 Task: Delete all the existing accounts and leads
Action: Mouse moved to (321, 223)
Screenshot: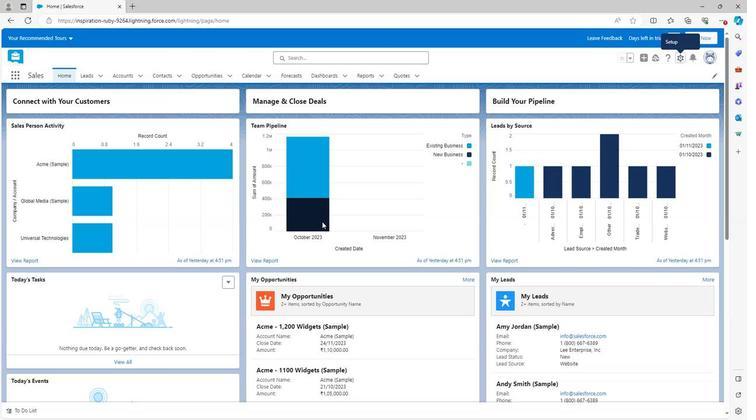 
Action: Mouse scrolled (321, 222) with delta (0, 0)
Screenshot: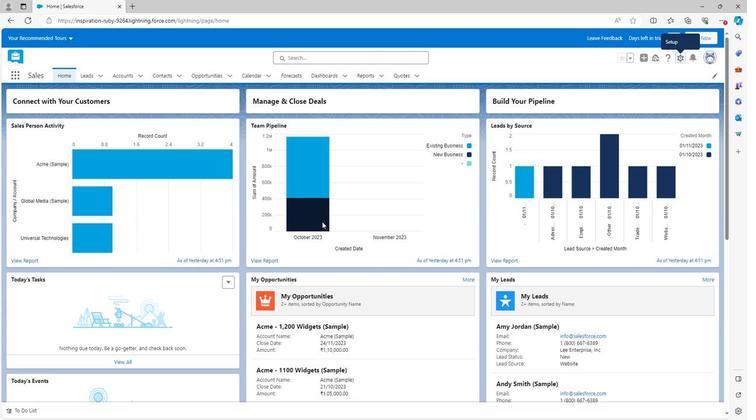 
Action: Mouse scrolled (321, 222) with delta (0, 0)
Screenshot: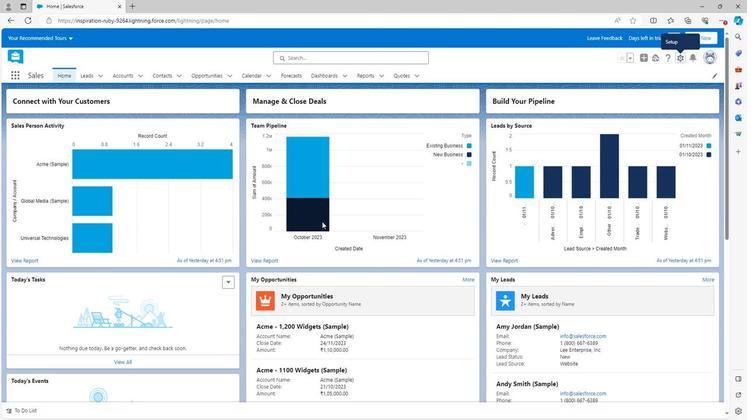 
Action: Mouse scrolled (321, 222) with delta (0, 0)
Screenshot: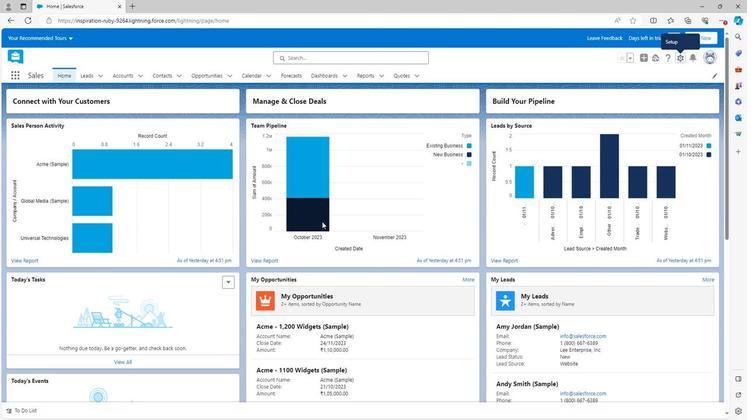 
Action: Mouse scrolled (321, 222) with delta (0, 0)
Screenshot: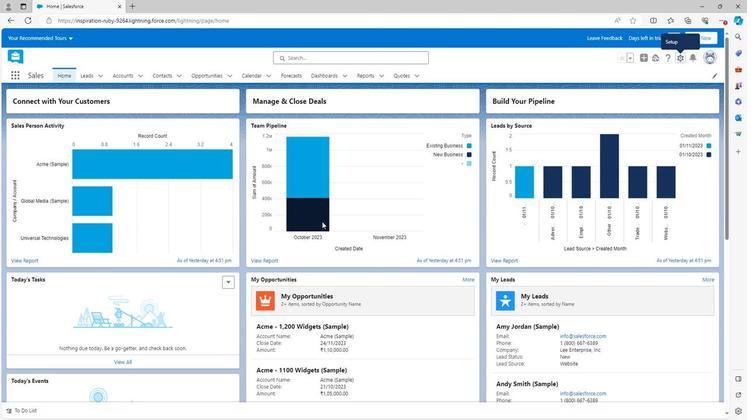 
Action: Mouse moved to (321, 223)
Screenshot: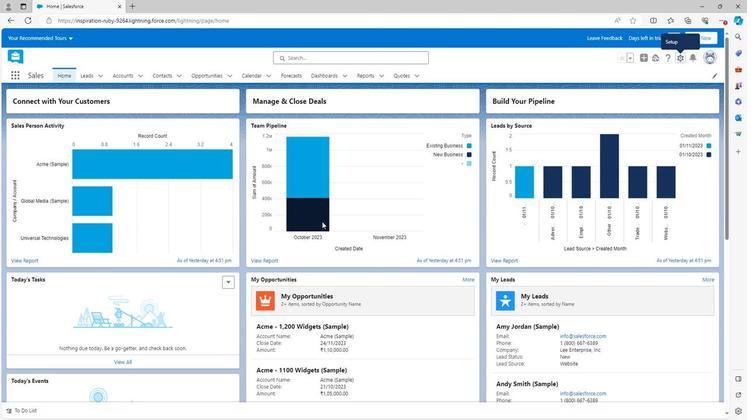
Action: Mouse scrolled (321, 223) with delta (0, 0)
Screenshot: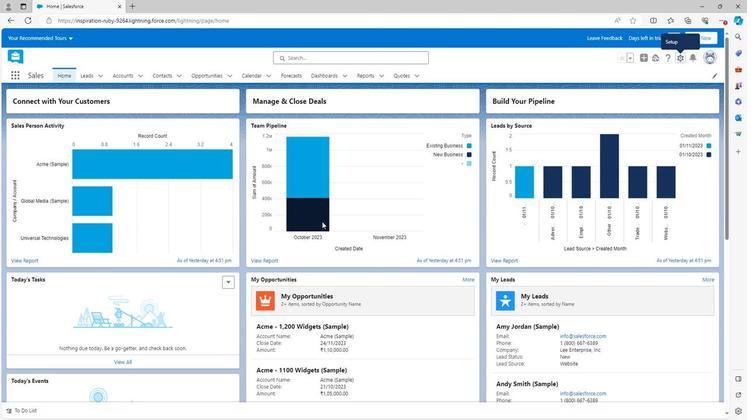 
Action: Mouse scrolled (321, 223) with delta (0, 0)
Screenshot: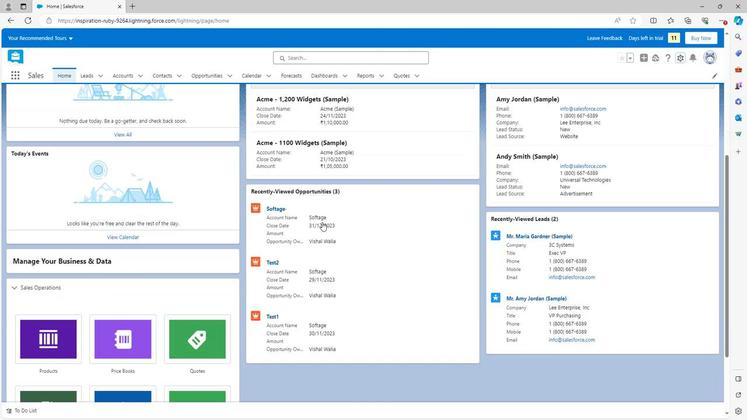 
Action: Mouse scrolled (321, 223) with delta (0, 0)
Screenshot: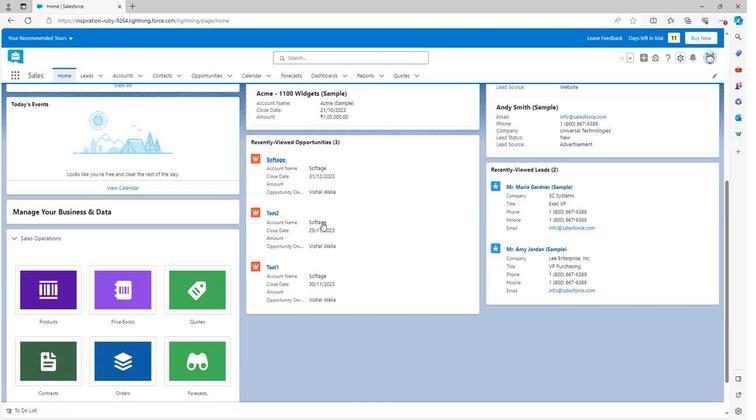 
Action: Mouse scrolled (321, 223) with delta (0, 0)
Screenshot: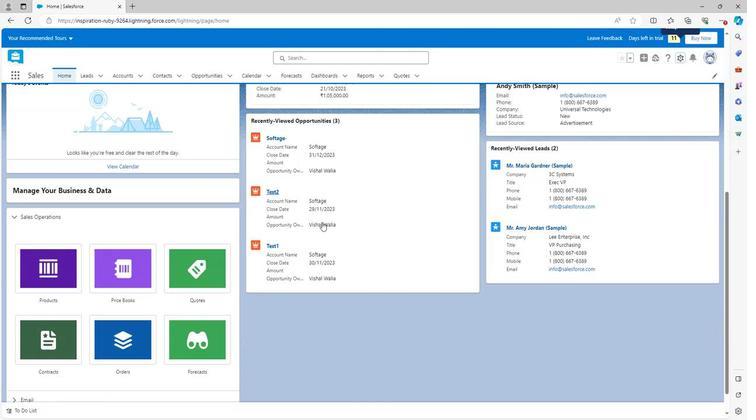 
Action: Mouse moved to (322, 223)
Screenshot: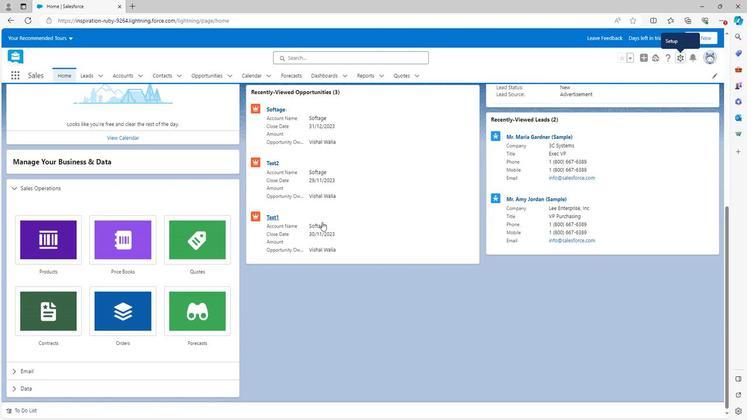 
Action: Mouse scrolled (322, 223) with delta (0, 0)
Screenshot: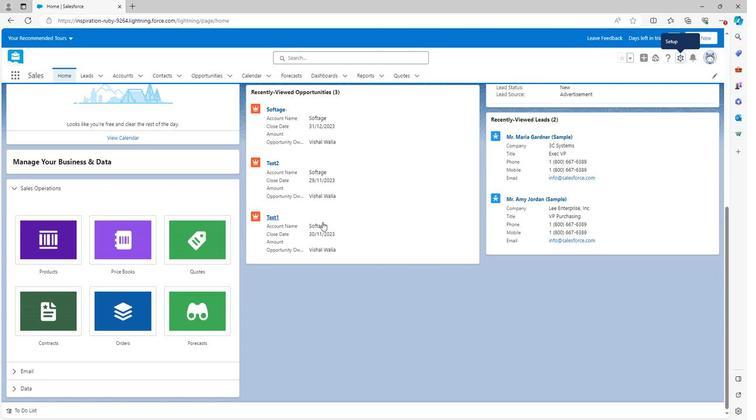 
Action: Mouse scrolled (322, 223) with delta (0, 0)
Screenshot: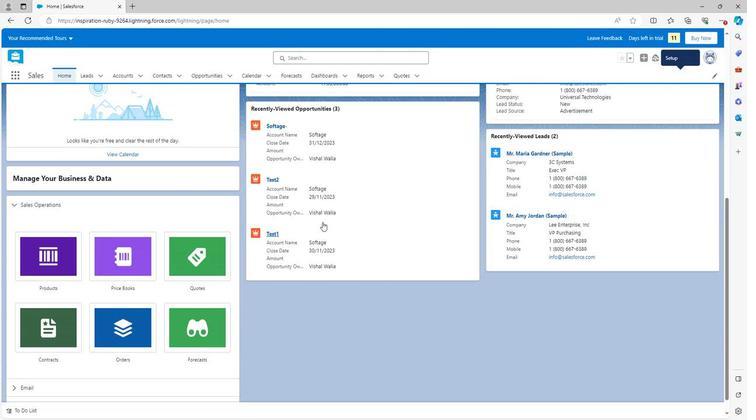
Action: Mouse scrolled (322, 223) with delta (0, 0)
Screenshot: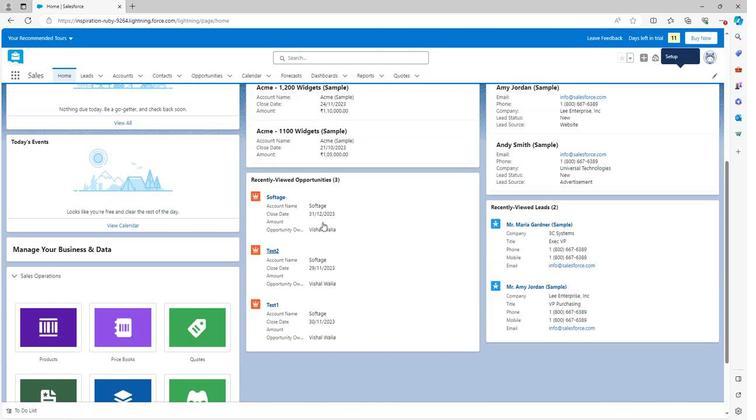 
Action: Mouse scrolled (322, 223) with delta (0, 0)
Screenshot: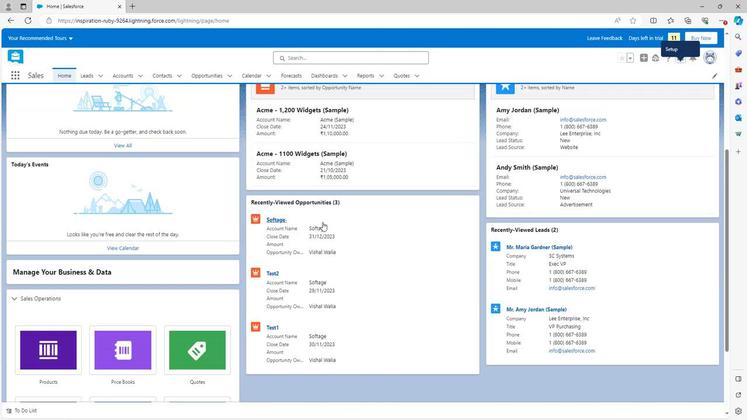 
Action: Mouse scrolled (322, 223) with delta (0, 0)
Screenshot: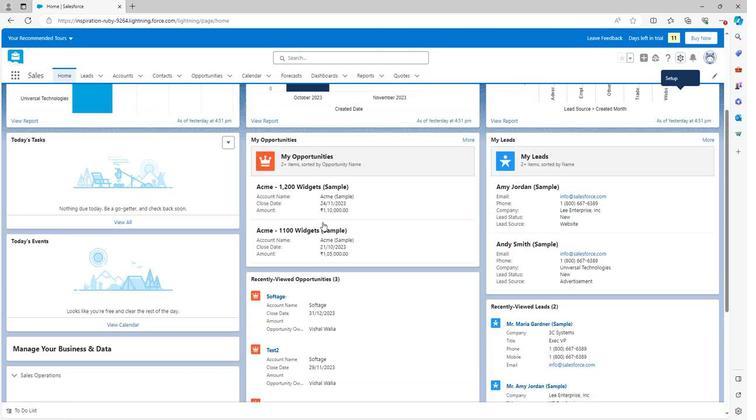
Action: Mouse scrolled (322, 223) with delta (0, 0)
Screenshot: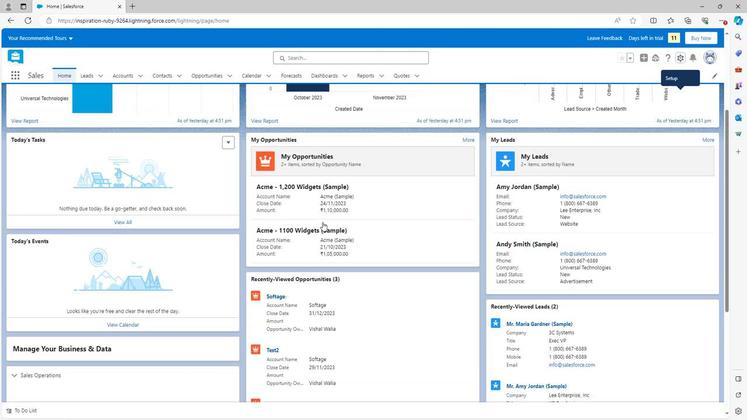
Action: Mouse scrolled (322, 223) with delta (0, 0)
Screenshot: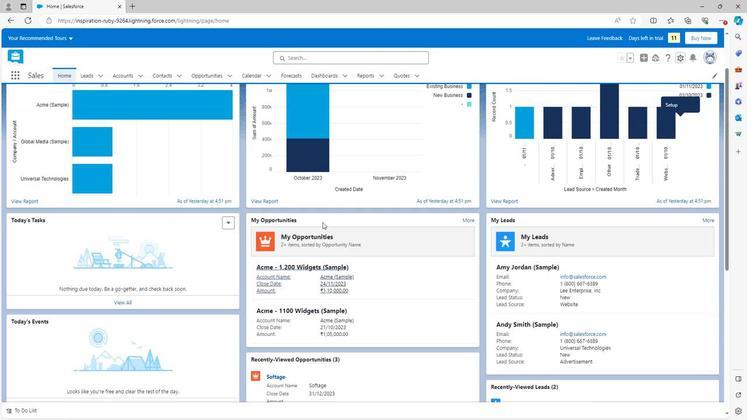 
Action: Mouse scrolled (322, 223) with delta (0, 0)
Screenshot: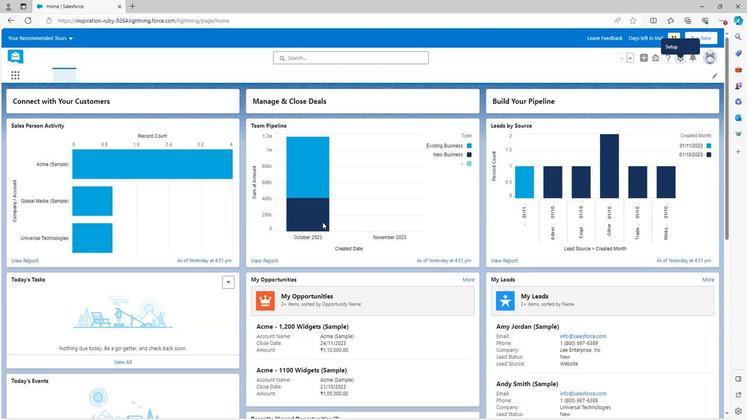 
Action: Mouse moved to (681, 60)
Screenshot: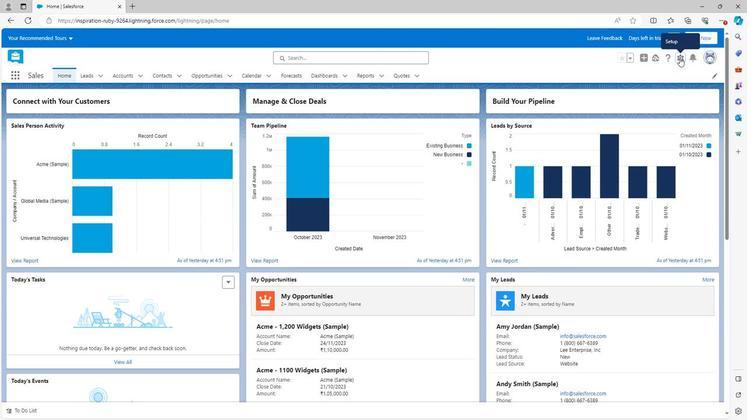 
Action: Mouse pressed left at (681, 60)
Screenshot: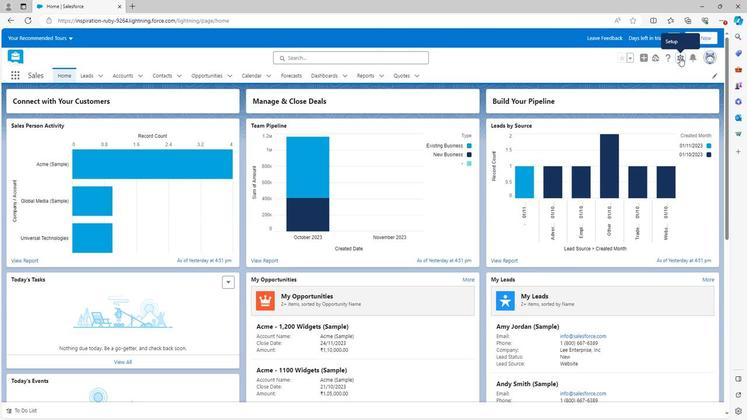 
Action: Mouse moved to (654, 84)
Screenshot: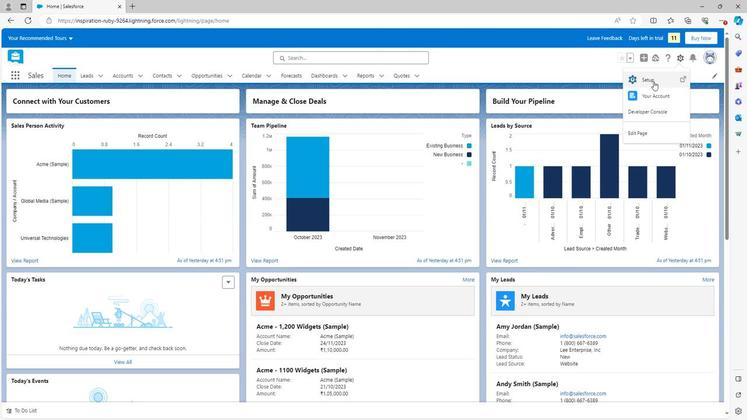 
Action: Mouse pressed left at (654, 84)
Screenshot: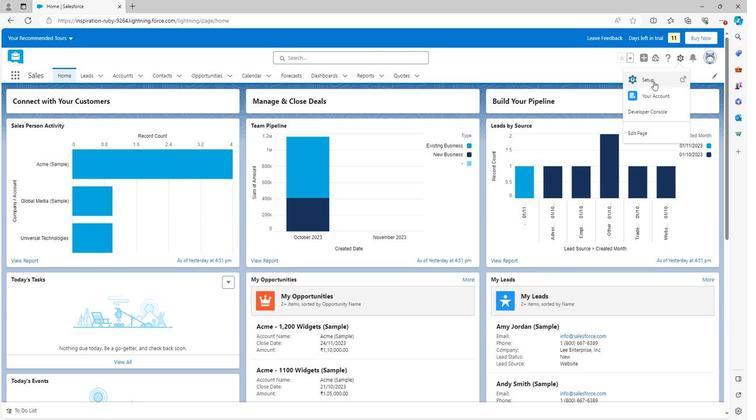 
Action: Mouse moved to (7, 253)
Screenshot: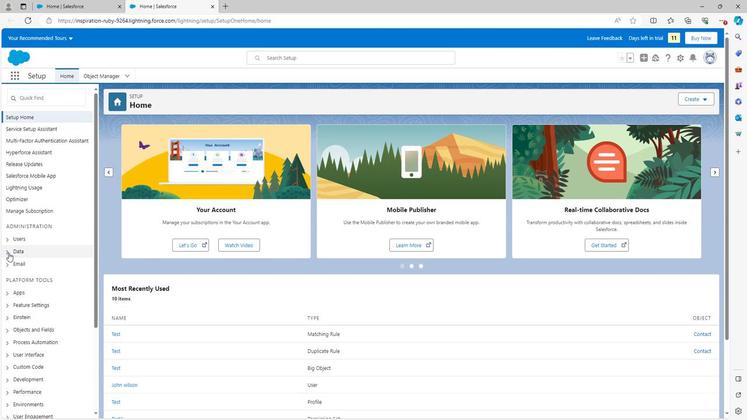 
Action: Mouse pressed left at (7, 253)
Screenshot: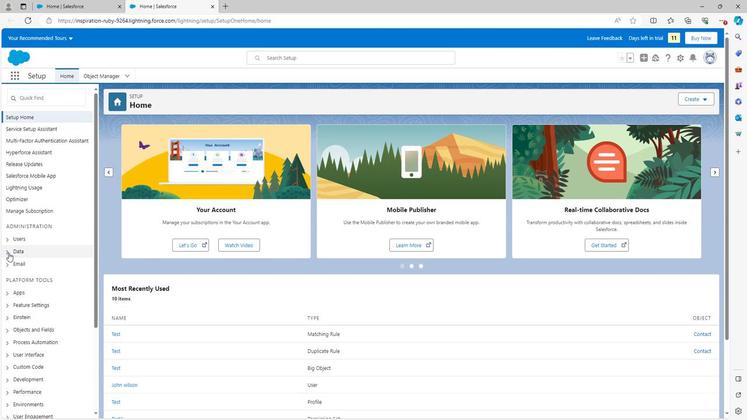 
Action: Mouse moved to (34, 288)
Screenshot: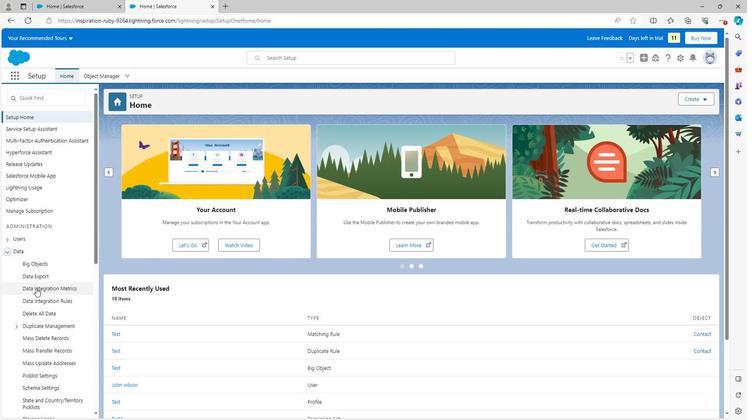 
Action: Mouse scrolled (34, 287) with delta (0, 0)
Screenshot: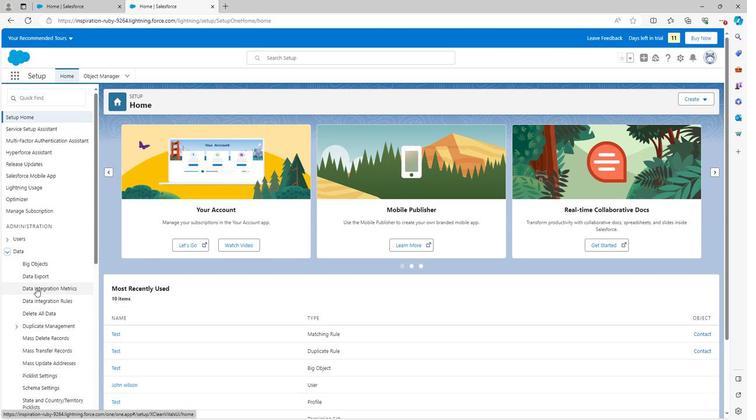 
Action: Mouse scrolled (34, 287) with delta (0, 0)
Screenshot: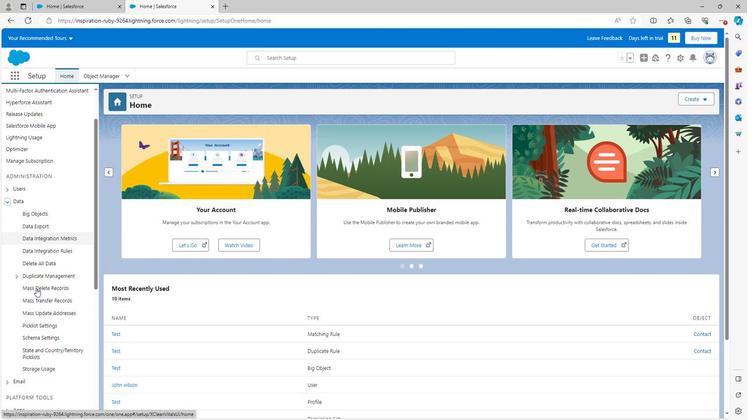 
Action: Mouse moved to (35, 238)
Screenshot: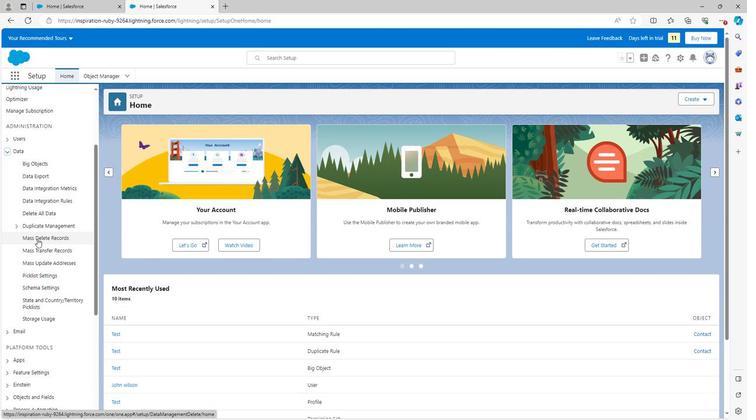
Action: Mouse pressed left at (35, 238)
Screenshot: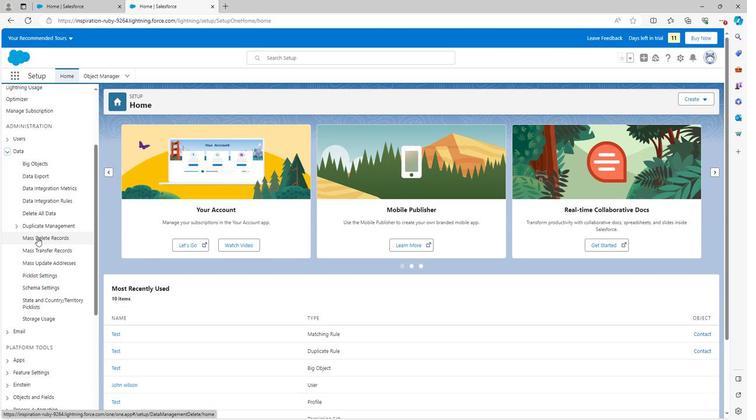 
Action: Mouse moved to (140, 162)
Screenshot: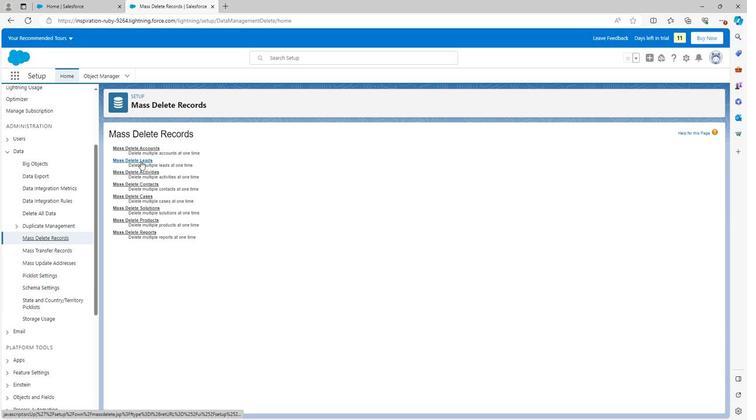 
Action: Mouse pressed left at (140, 162)
Screenshot: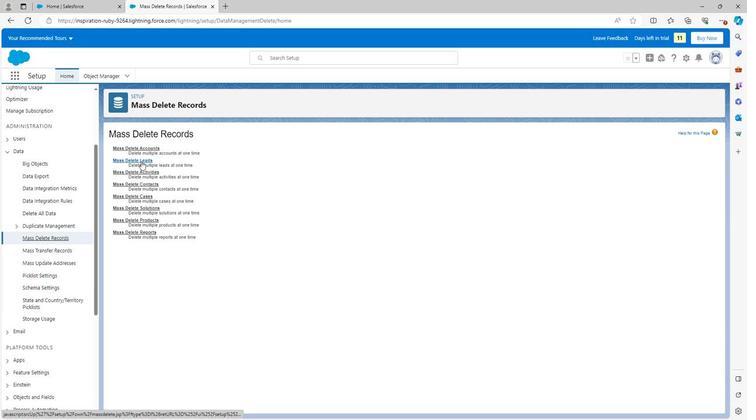 
Action: Mouse moved to (149, 242)
Screenshot: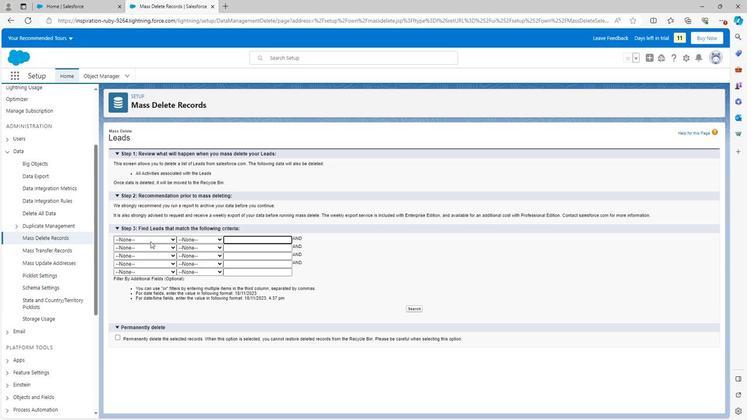 
Action: Mouse pressed left at (149, 242)
Screenshot: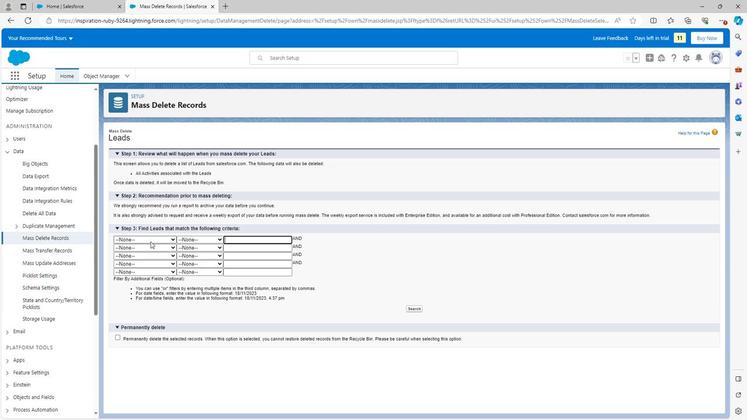 
Action: Mouse moved to (129, 257)
Screenshot: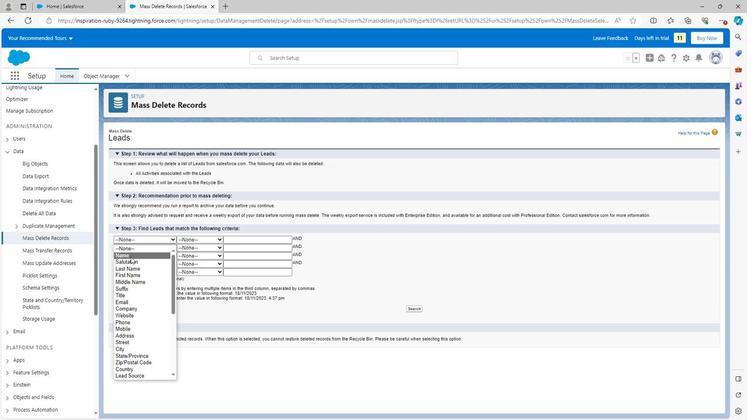 
Action: Mouse pressed left at (129, 257)
Screenshot: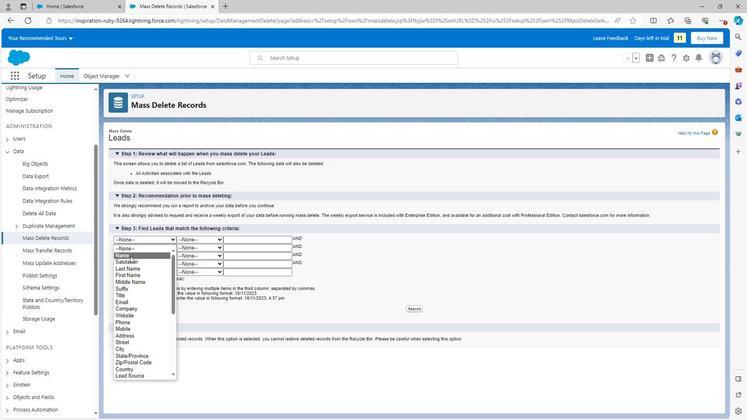 
Action: Mouse moved to (195, 239)
Screenshot: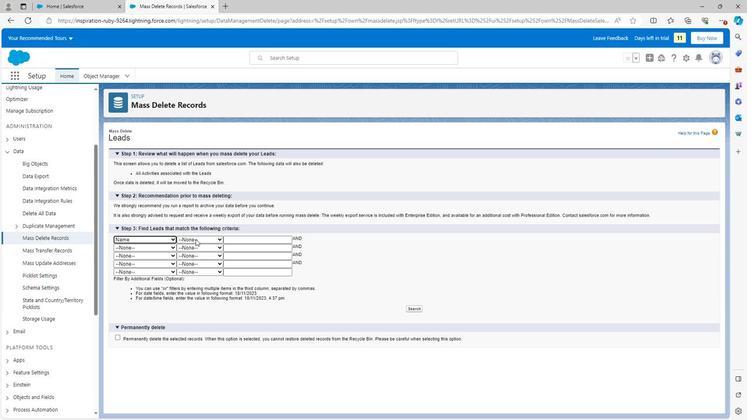 
Action: Mouse pressed left at (195, 239)
Screenshot: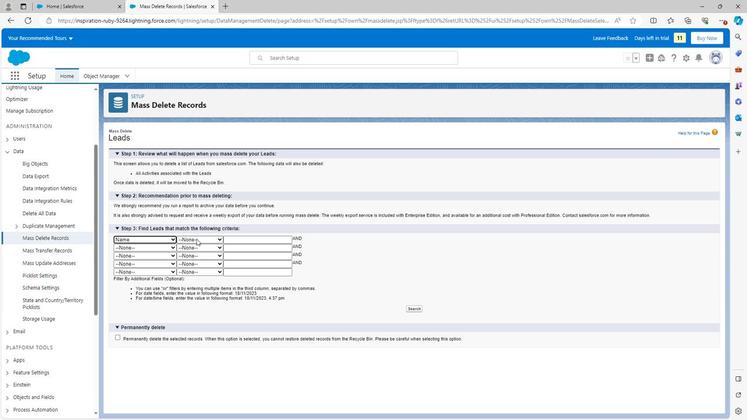 
Action: Mouse moved to (192, 255)
Screenshot: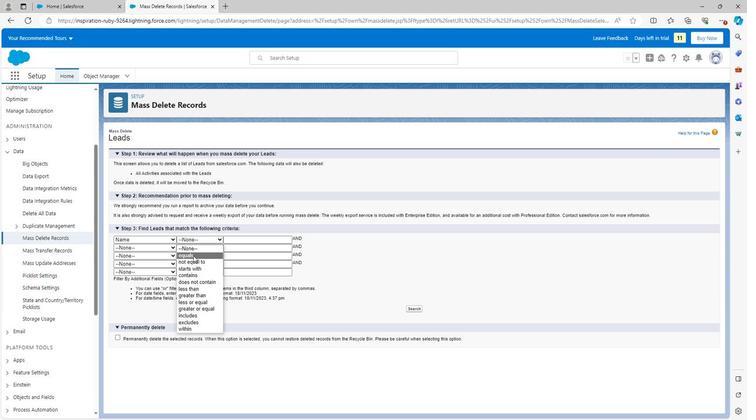 
Action: Mouse pressed left at (192, 255)
Screenshot: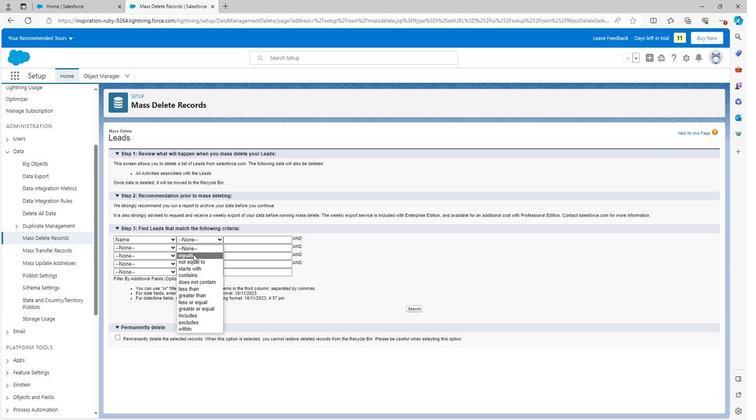 
Action: Mouse moved to (238, 240)
Screenshot: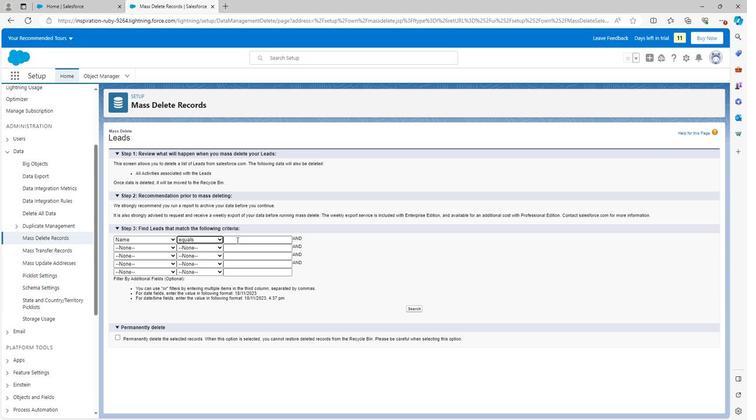 
Action: Mouse pressed left at (238, 240)
Screenshot: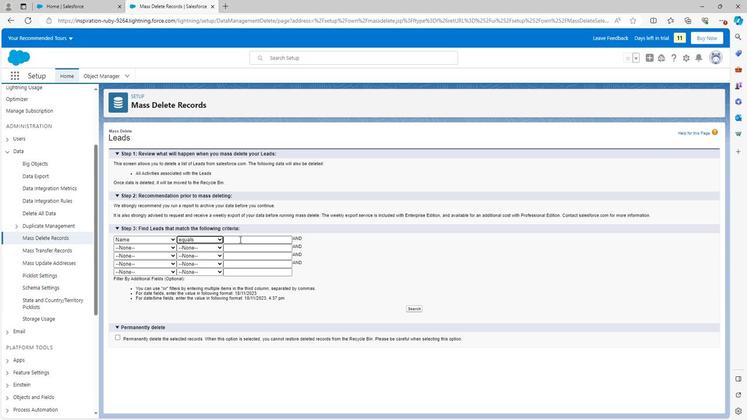 
Action: Mouse moved to (242, 265)
Screenshot: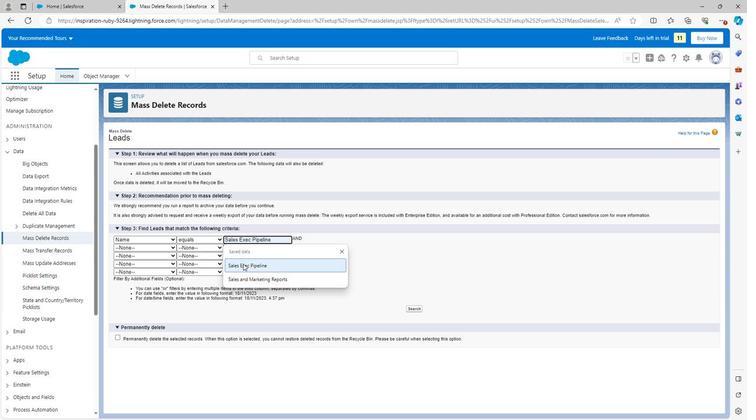 
Action: Mouse pressed left at (242, 265)
Screenshot: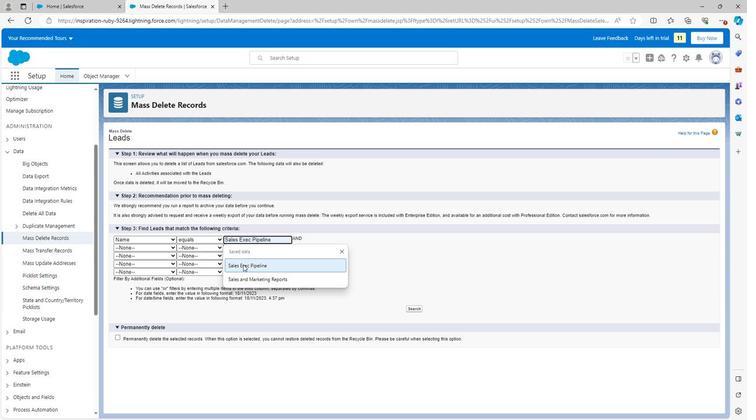 
Action: Mouse moved to (118, 337)
Screenshot: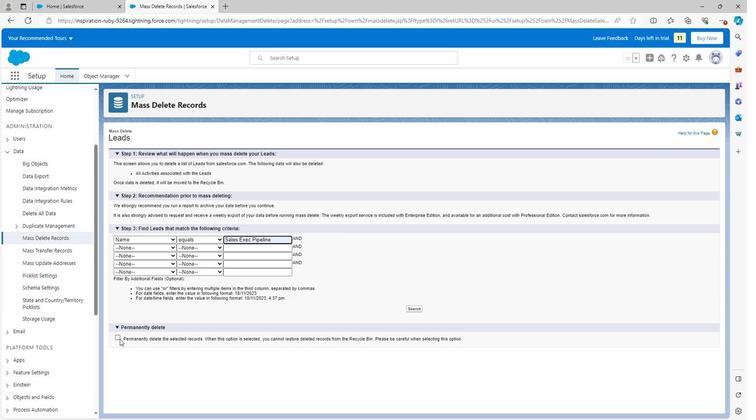 
Action: Mouse pressed left at (118, 337)
Screenshot: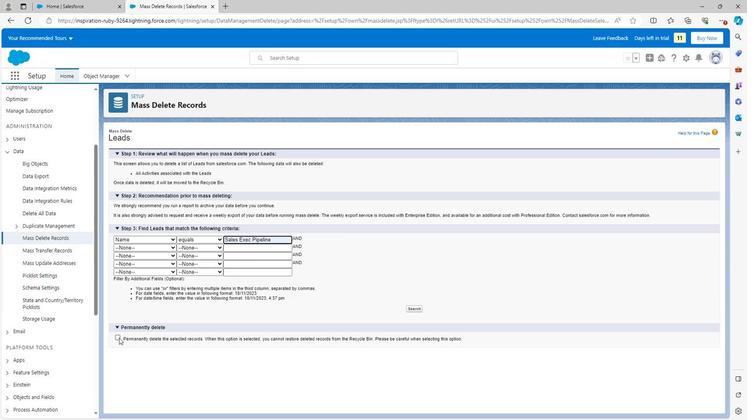 
Action: Mouse moved to (316, 316)
Screenshot: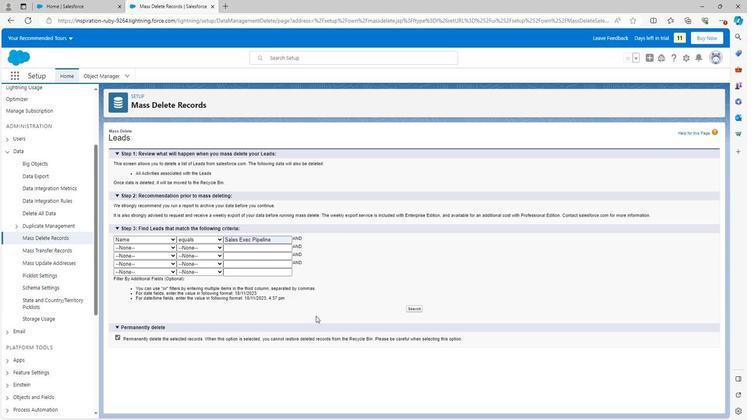 
Action: Mouse pressed left at (316, 316)
Screenshot: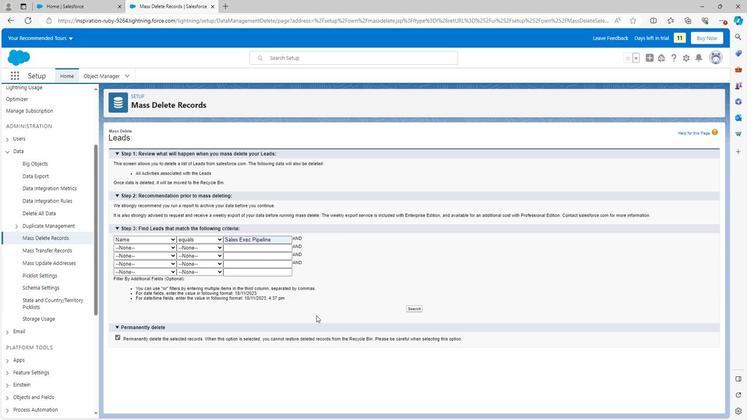 
Action: Mouse moved to (308, 217)
Screenshot: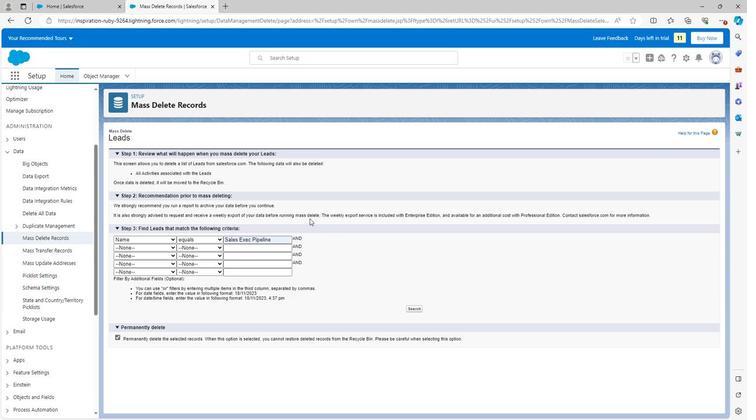 
